 Task: Add the product "Keto Cheese Pizza" to cart from the store "Catering by Keto Bros Pizza".
Action: Mouse pressed left at (47, 74)
Screenshot: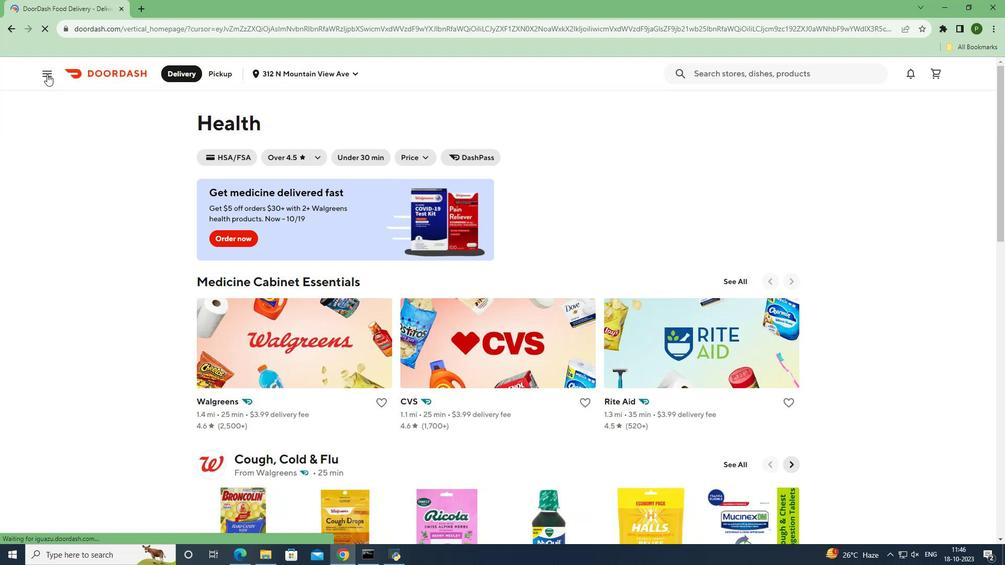 
Action: Mouse moved to (51, 150)
Screenshot: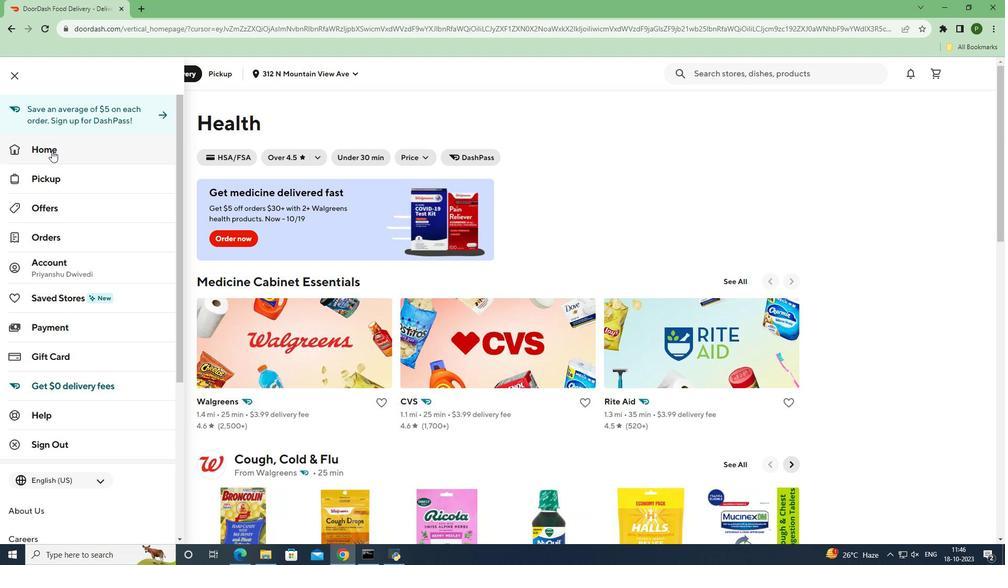 
Action: Mouse pressed left at (51, 150)
Screenshot: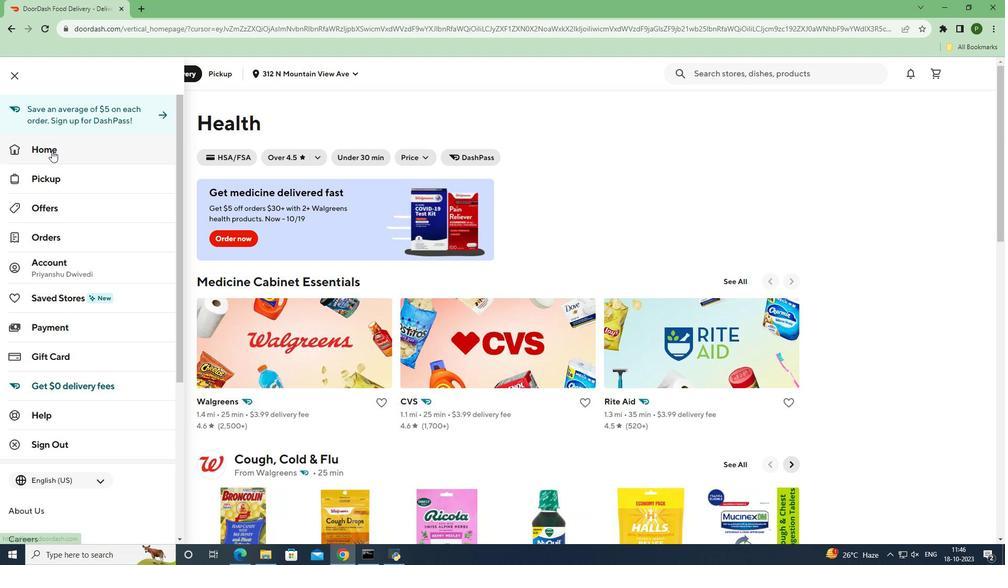 
Action: Mouse moved to (801, 113)
Screenshot: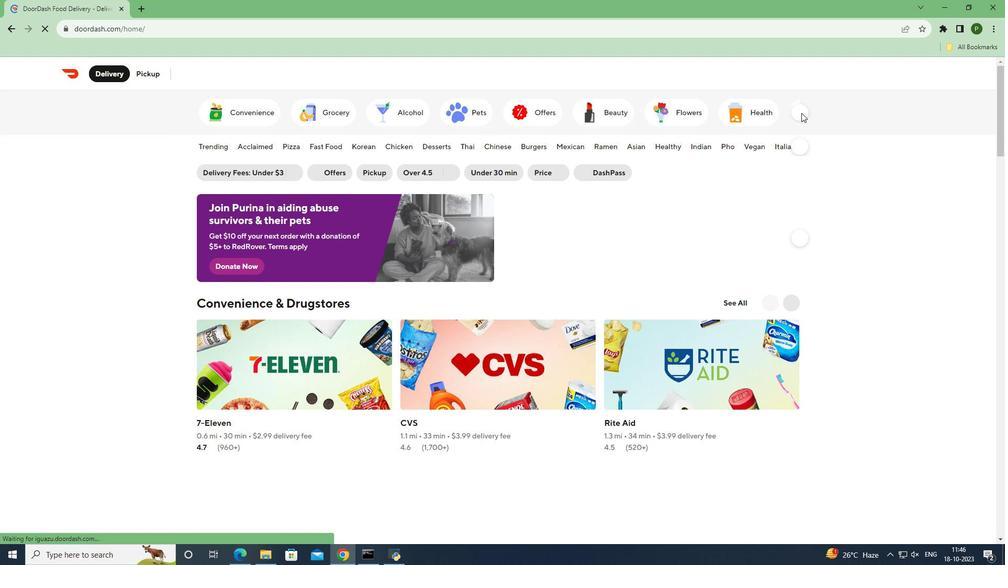 
Action: Mouse pressed left at (801, 113)
Screenshot: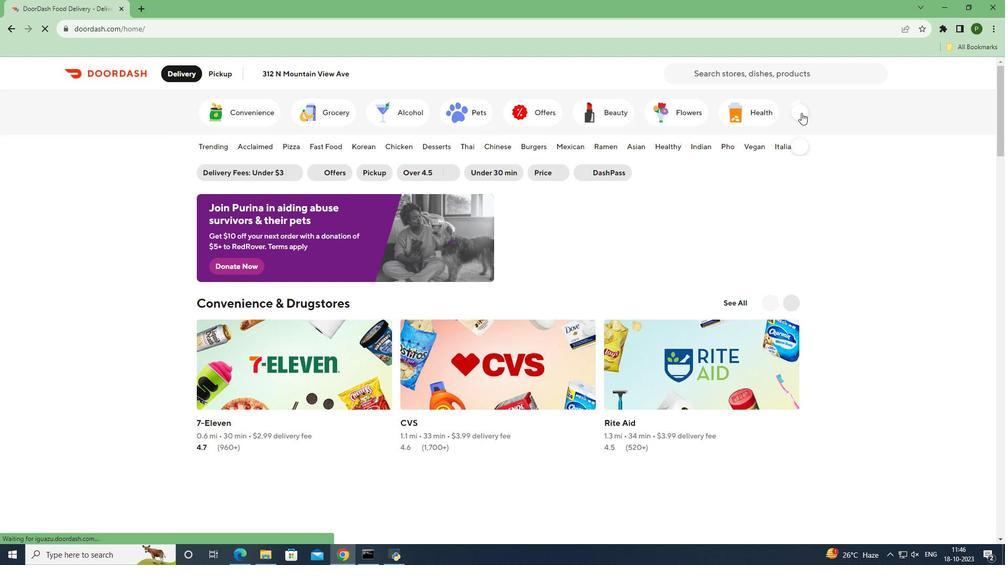 
Action: Mouse moved to (234, 113)
Screenshot: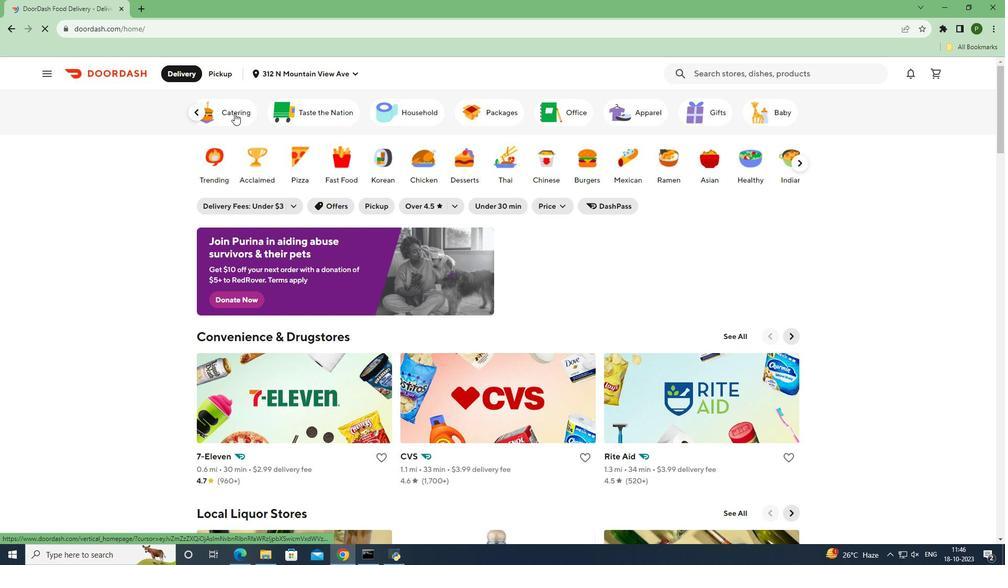 
Action: Mouse pressed left at (234, 113)
Screenshot: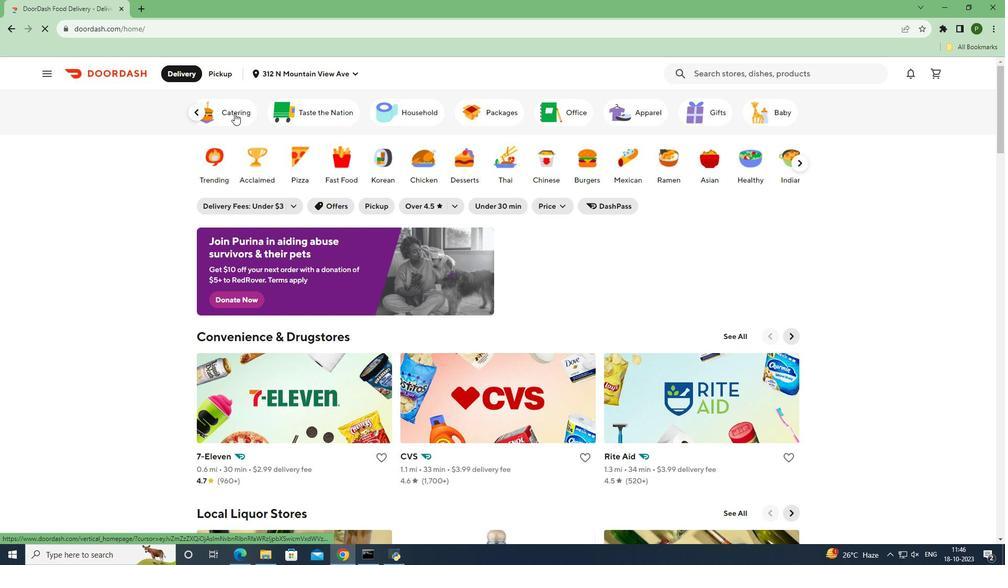 
Action: Mouse moved to (667, 231)
Screenshot: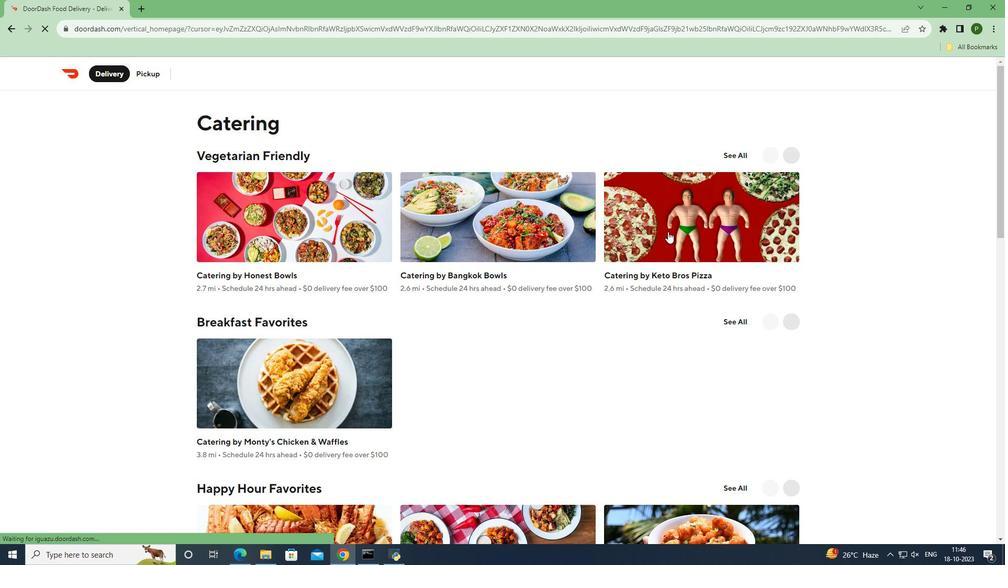 
Action: Mouse pressed left at (667, 231)
Screenshot: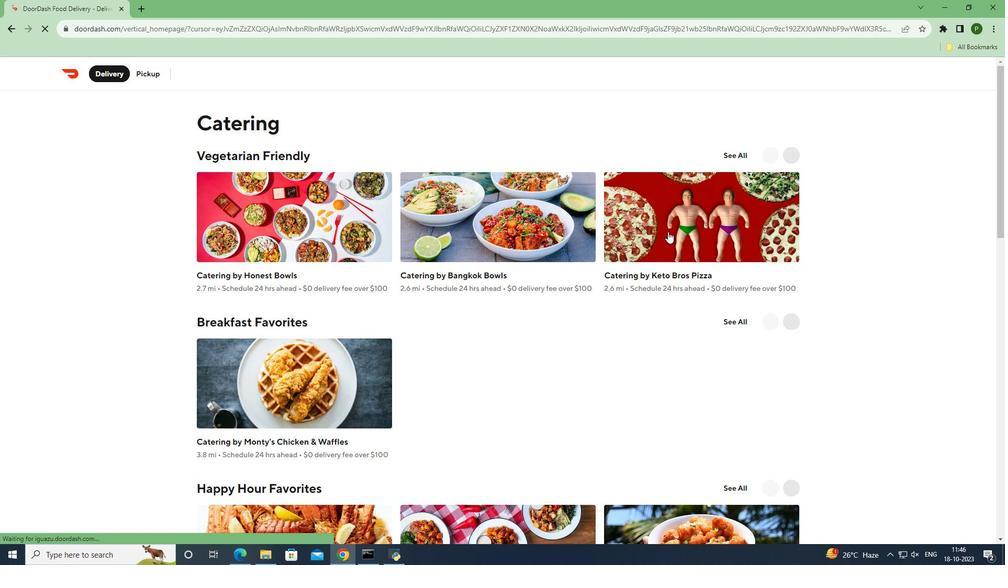 
Action: Mouse moved to (505, 292)
Screenshot: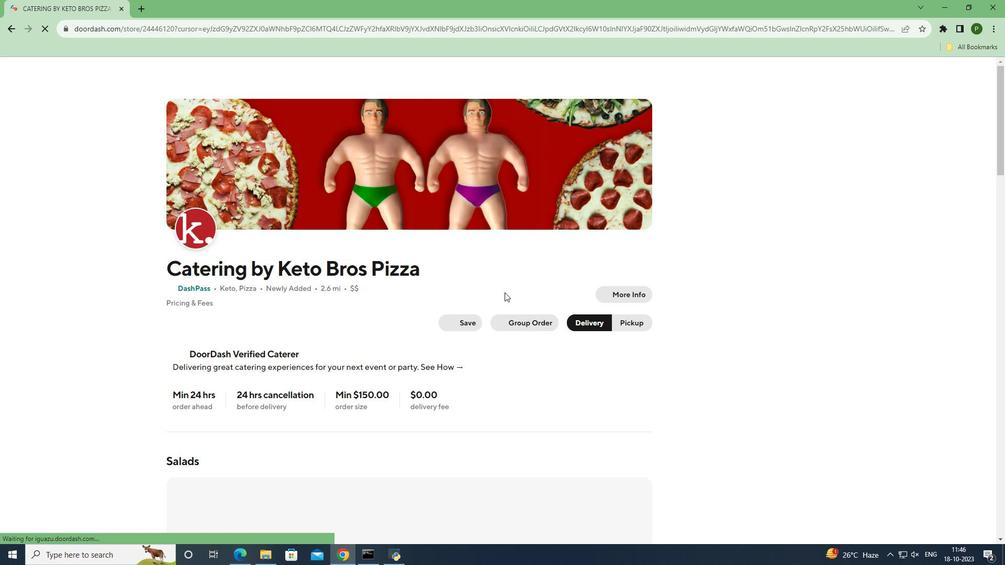 
Action: Mouse scrolled (505, 292) with delta (0, 0)
Screenshot: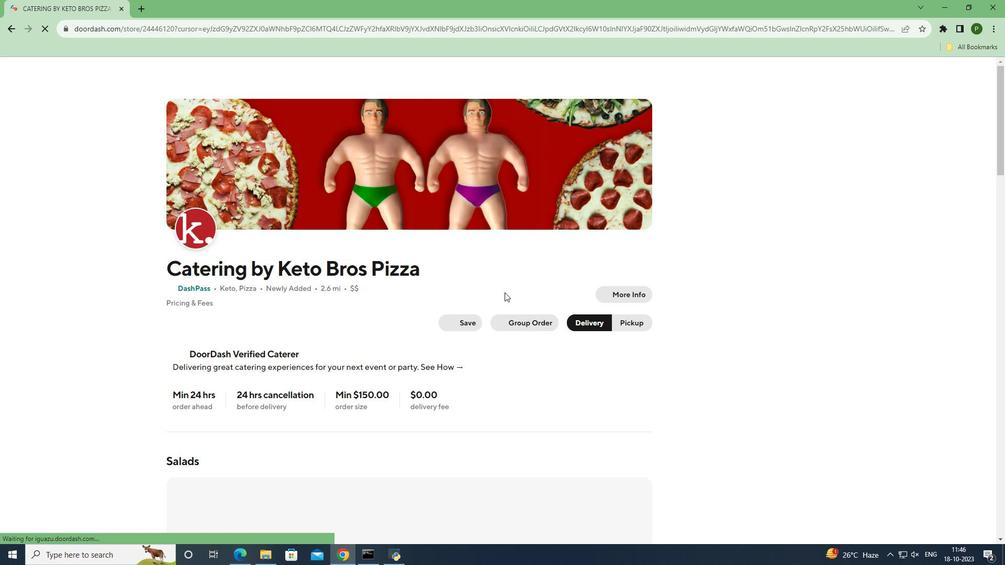 
Action: Mouse moved to (504, 292)
Screenshot: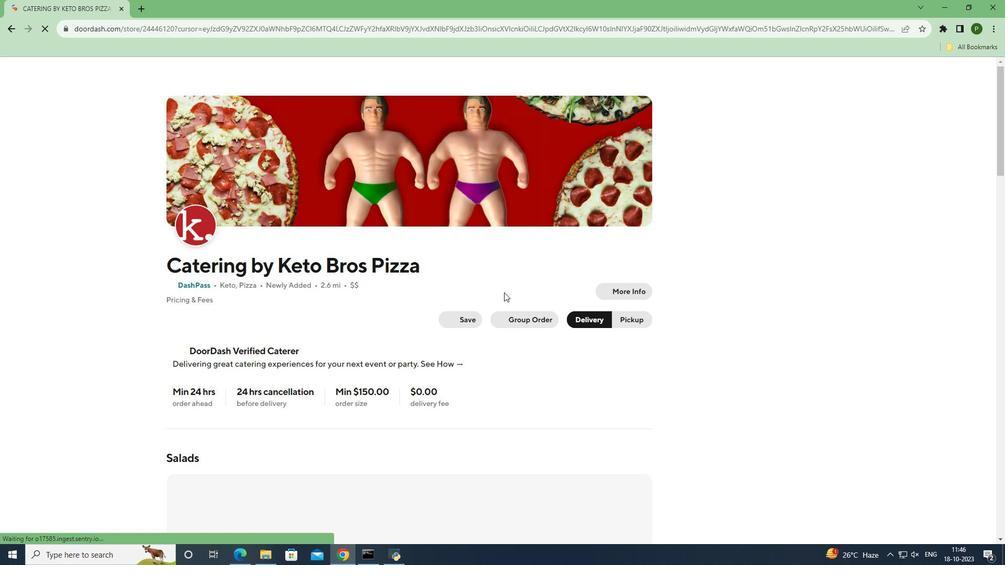 
Action: Mouse scrolled (504, 292) with delta (0, 0)
Screenshot: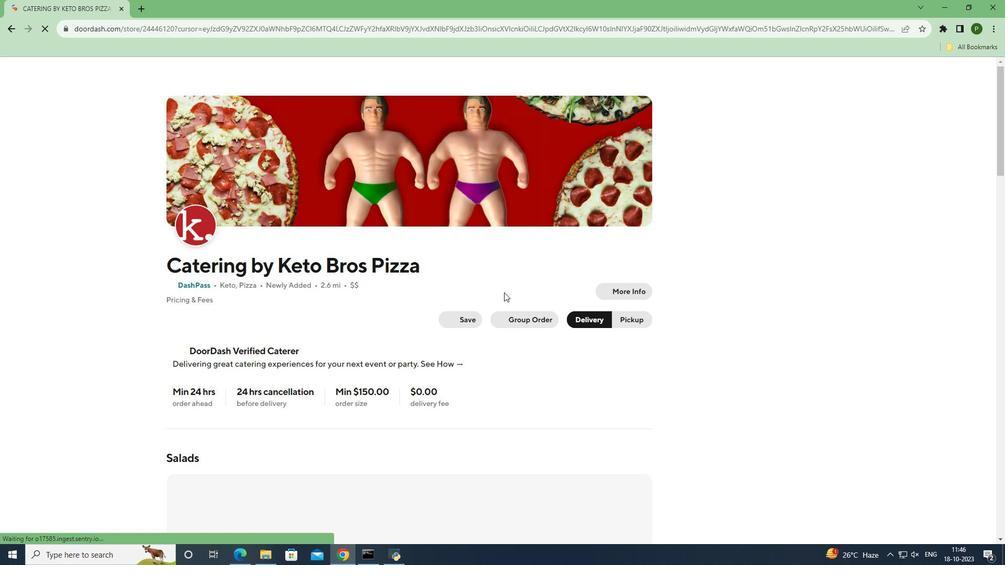 
Action: Mouse scrolled (504, 292) with delta (0, 0)
Screenshot: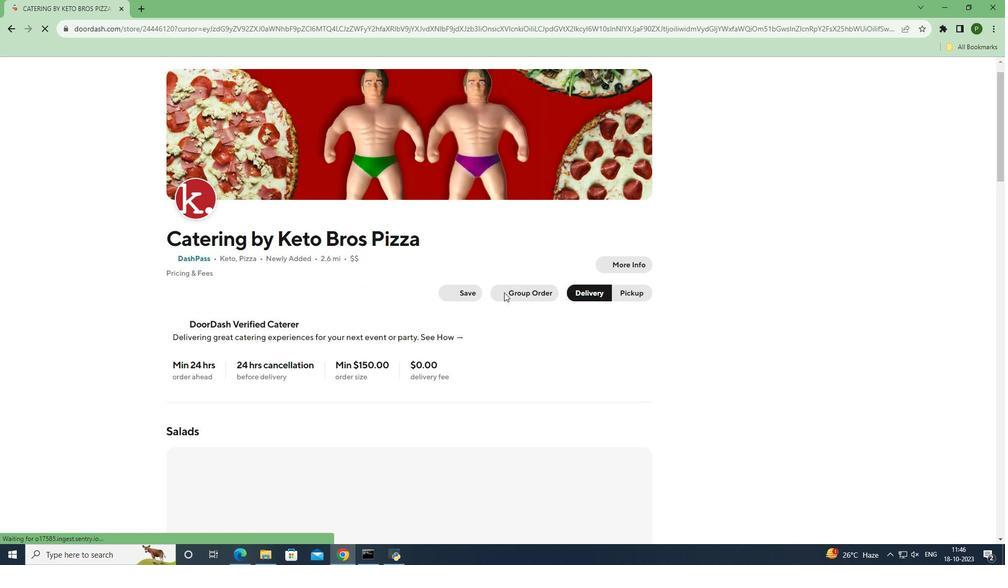 
Action: Mouse scrolled (504, 292) with delta (0, 0)
Screenshot: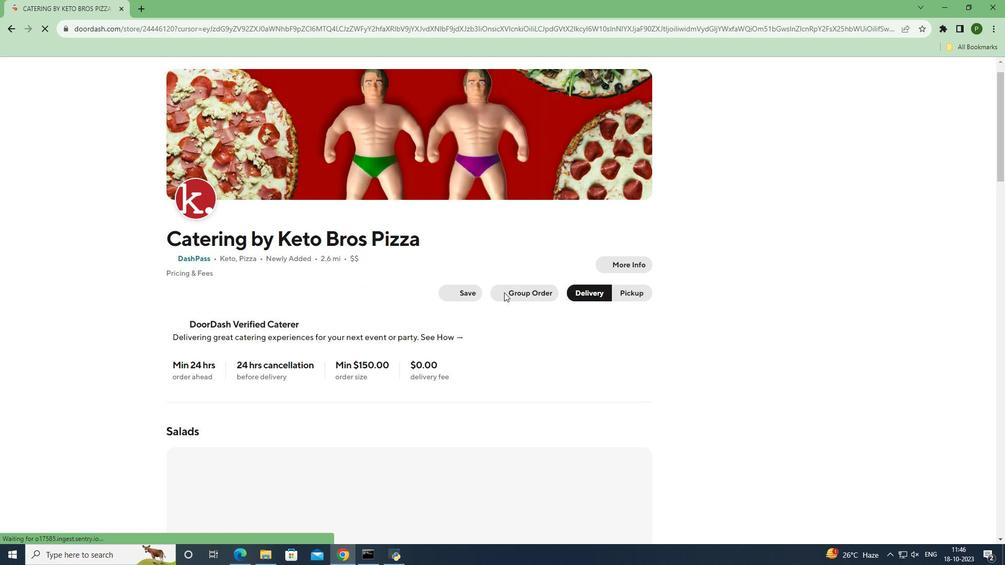 
Action: Mouse moved to (502, 292)
Screenshot: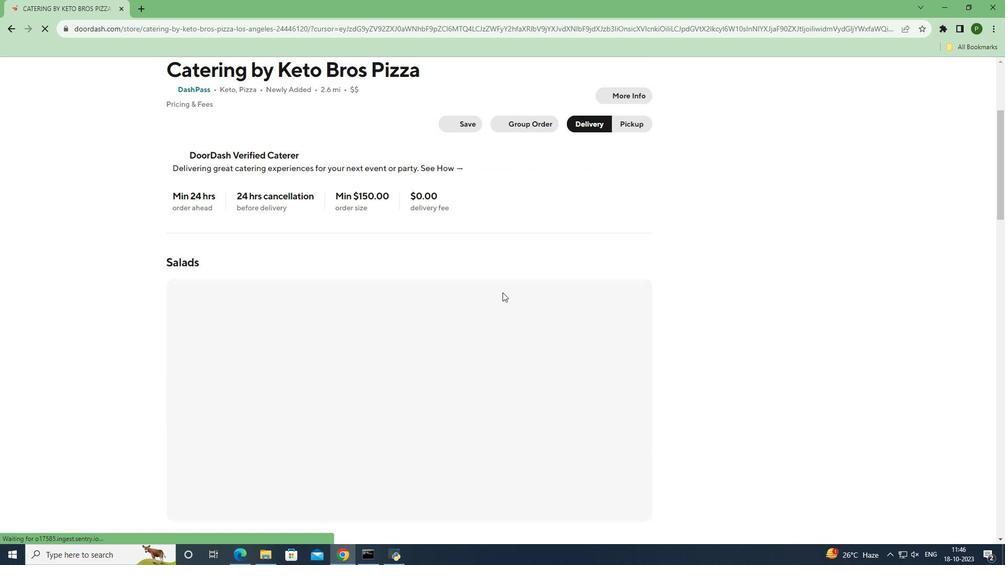 
Action: Mouse scrolled (502, 292) with delta (0, 0)
Screenshot: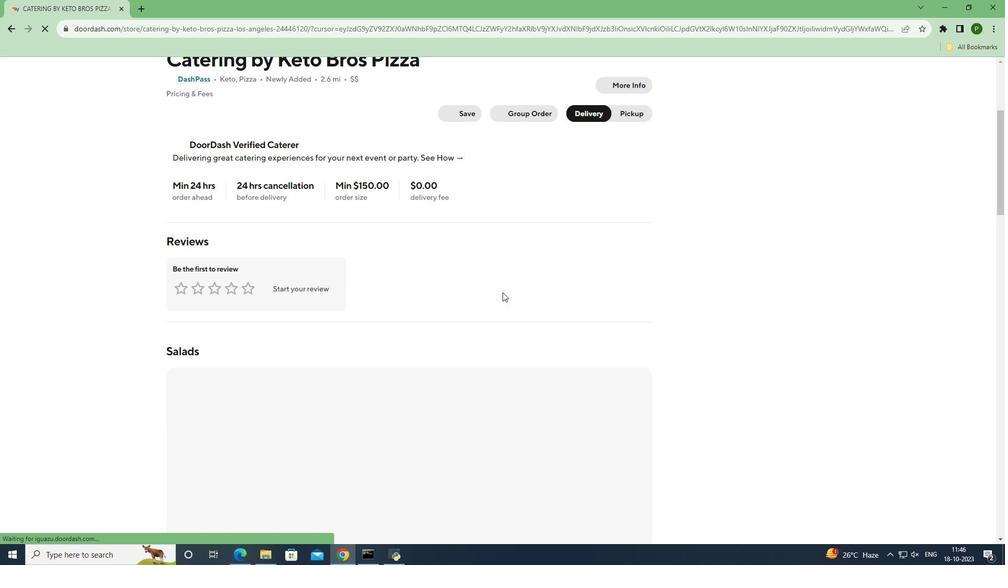 
Action: Mouse scrolled (502, 292) with delta (0, 0)
Screenshot: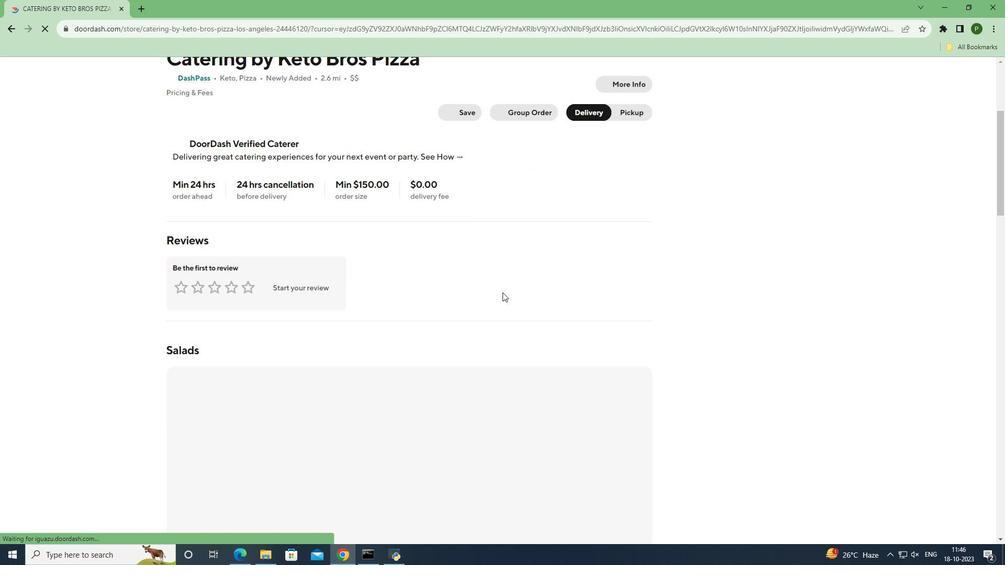 
Action: Mouse moved to (513, 294)
Screenshot: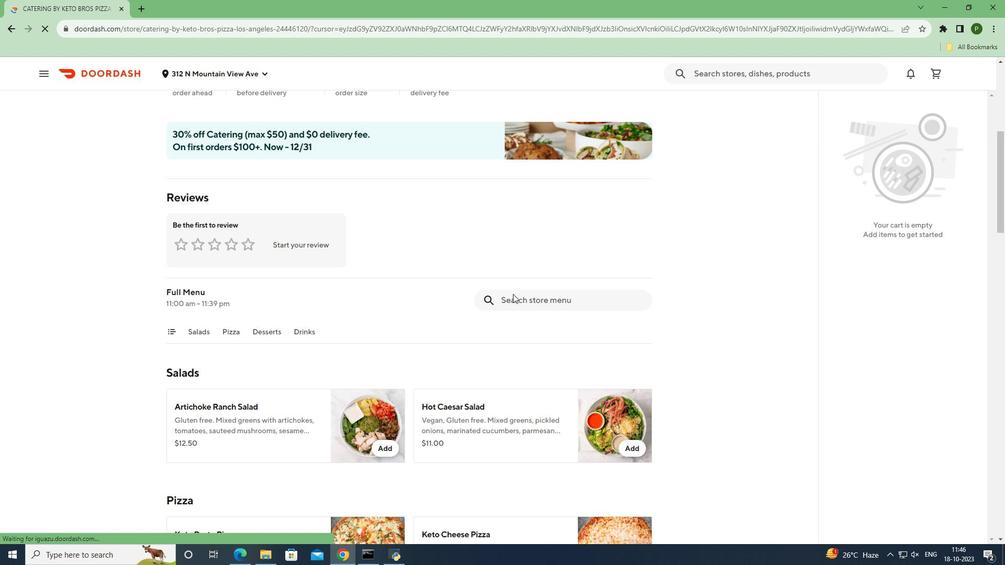 
Action: Mouse pressed left at (513, 294)
Screenshot: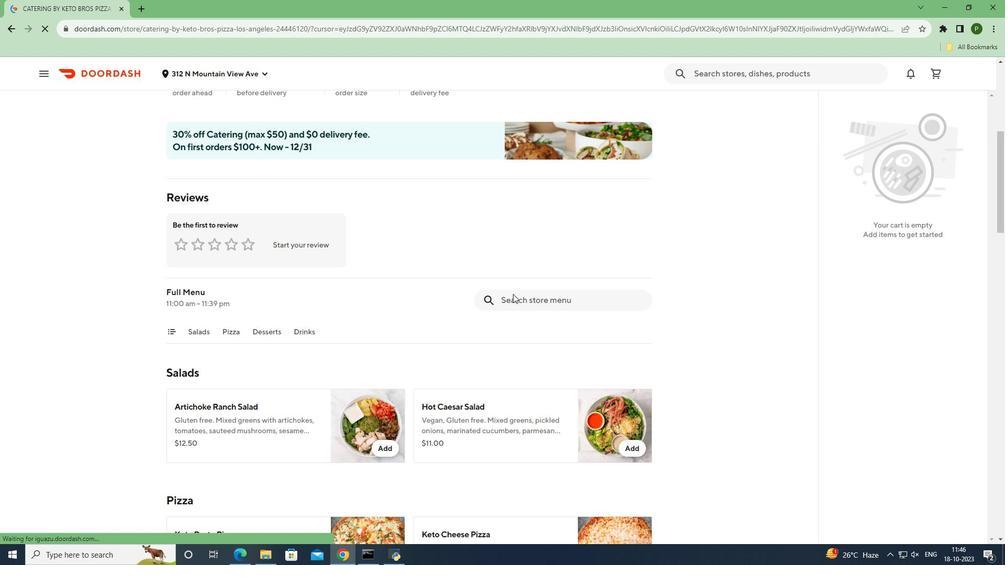 
Action: Mouse moved to (513, 295)
Screenshot: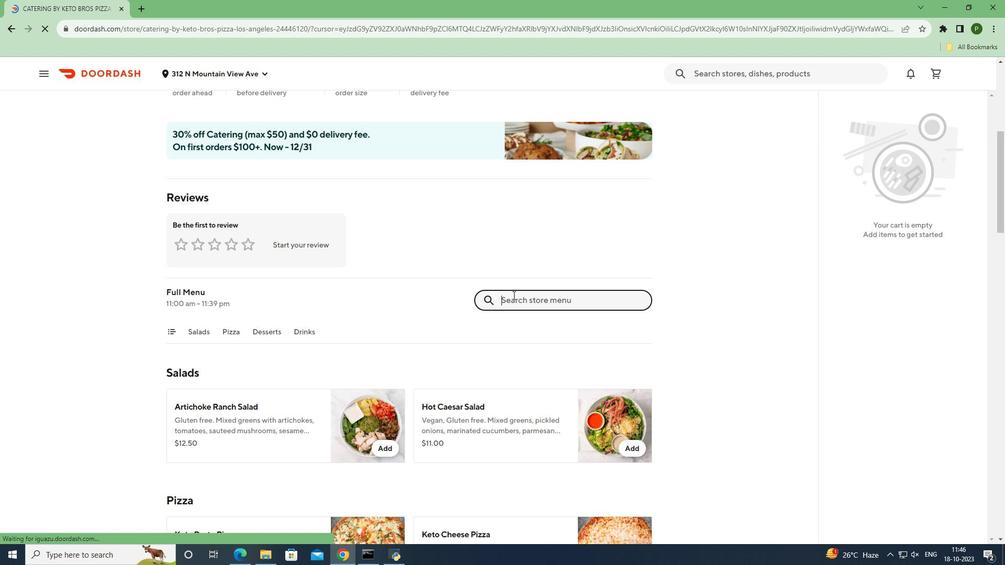 
Action: Key pressed <Key.caps_lock>K<Key.caps_lock>eto<Key.space><Key.caps_lock>C<Key.caps_lock>heese<Key.space><Key.caps_lock>P<Key.caps_lock>izza<Key.enter>
Screenshot: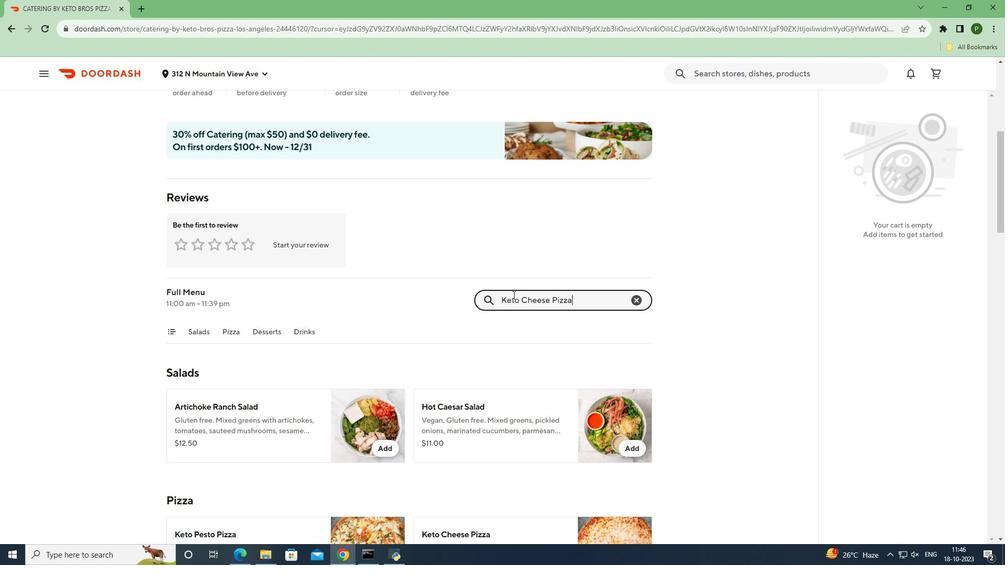 
Action: Mouse moved to (383, 286)
Screenshot: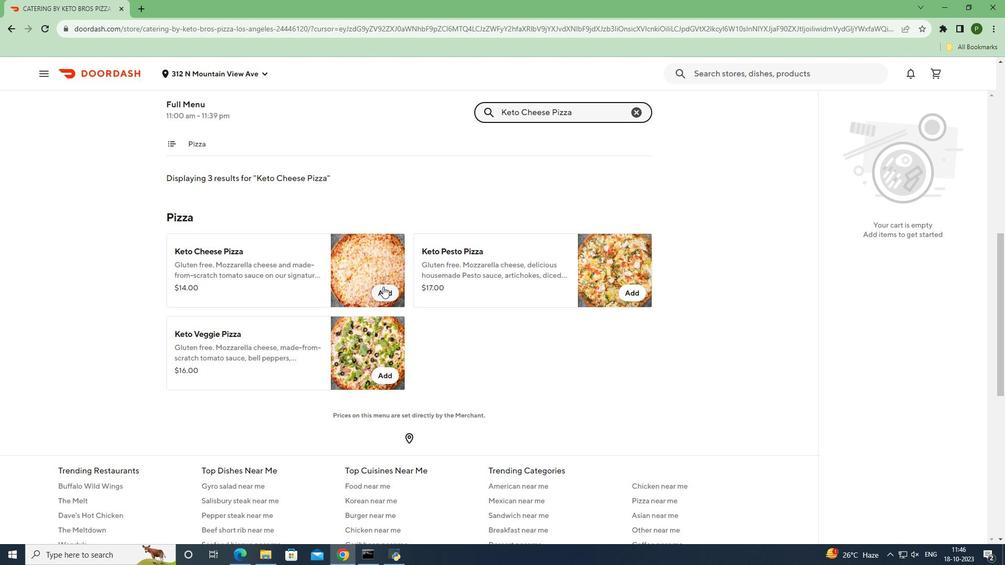 
Action: Mouse pressed left at (383, 286)
Screenshot: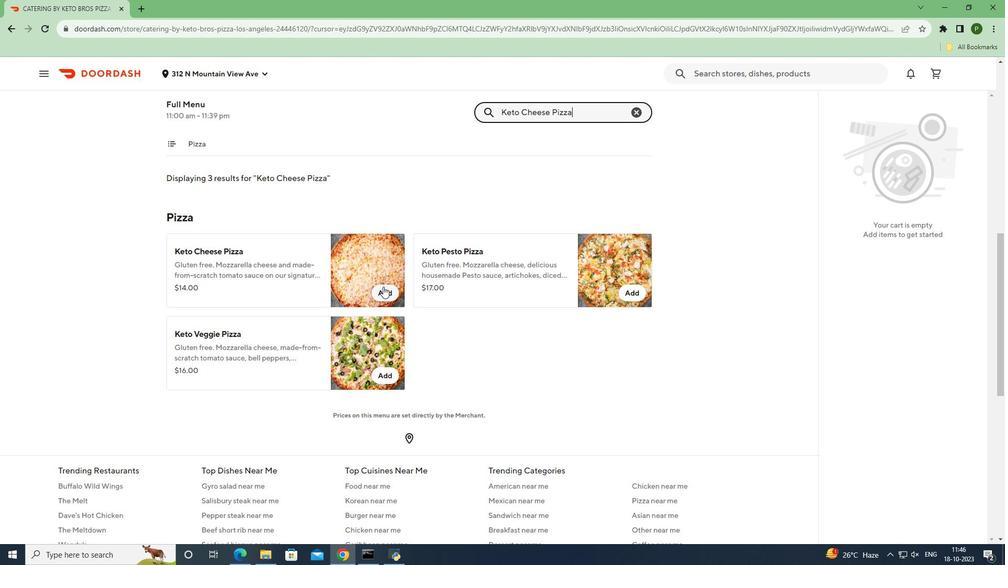 
Action: Mouse moved to (446, 340)
Screenshot: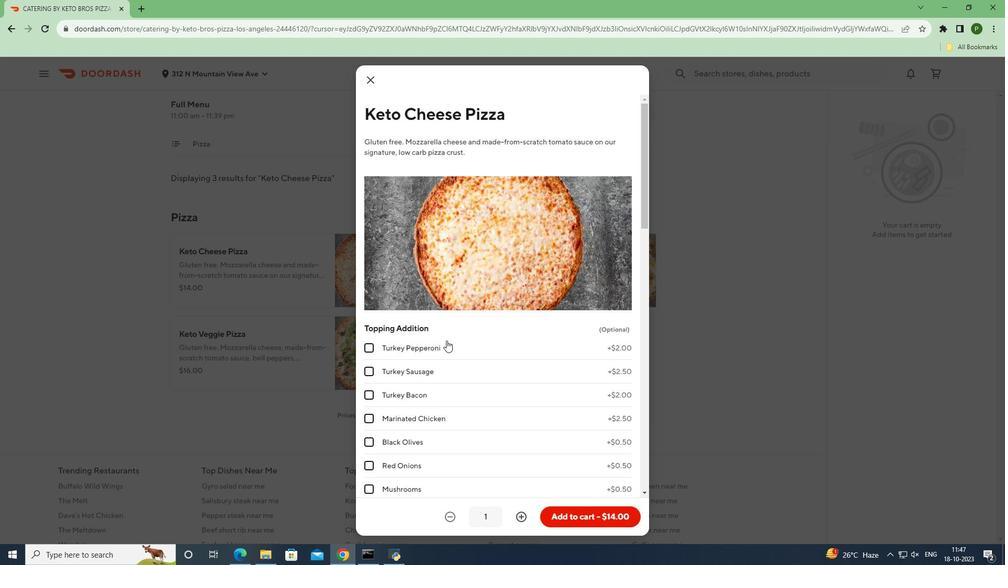 
Action: Mouse scrolled (446, 340) with delta (0, 0)
Screenshot: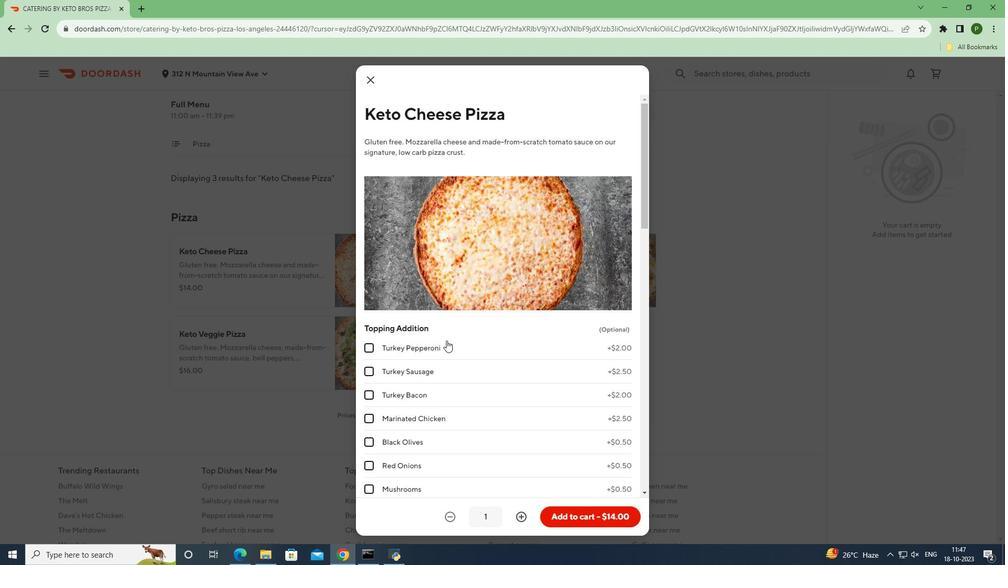 
Action: Mouse scrolled (446, 340) with delta (0, 0)
Screenshot: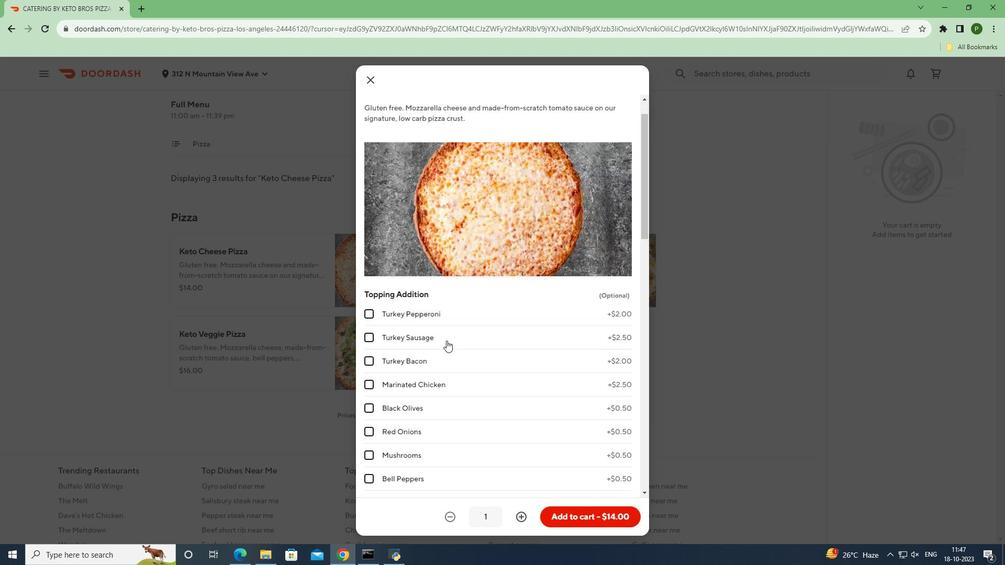 
Action: Mouse scrolled (446, 340) with delta (0, 0)
Screenshot: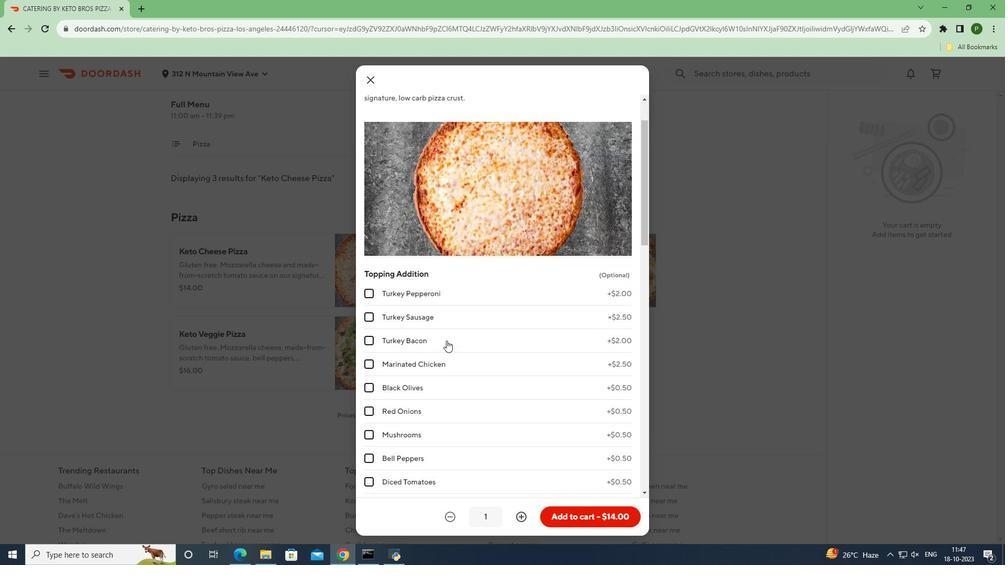 
Action: Mouse scrolled (446, 340) with delta (0, 0)
Screenshot: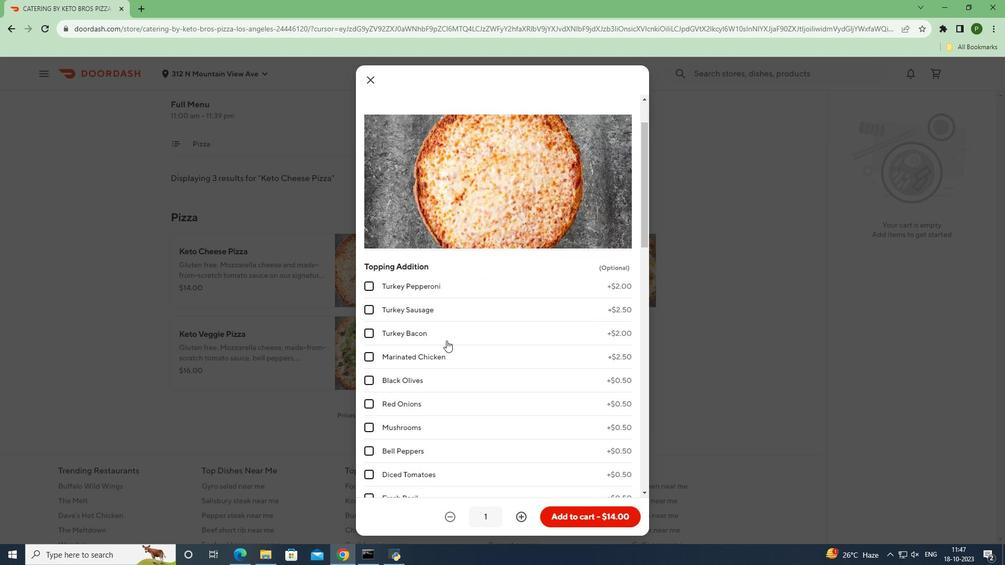 
Action: Mouse scrolled (446, 340) with delta (0, 0)
Screenshot: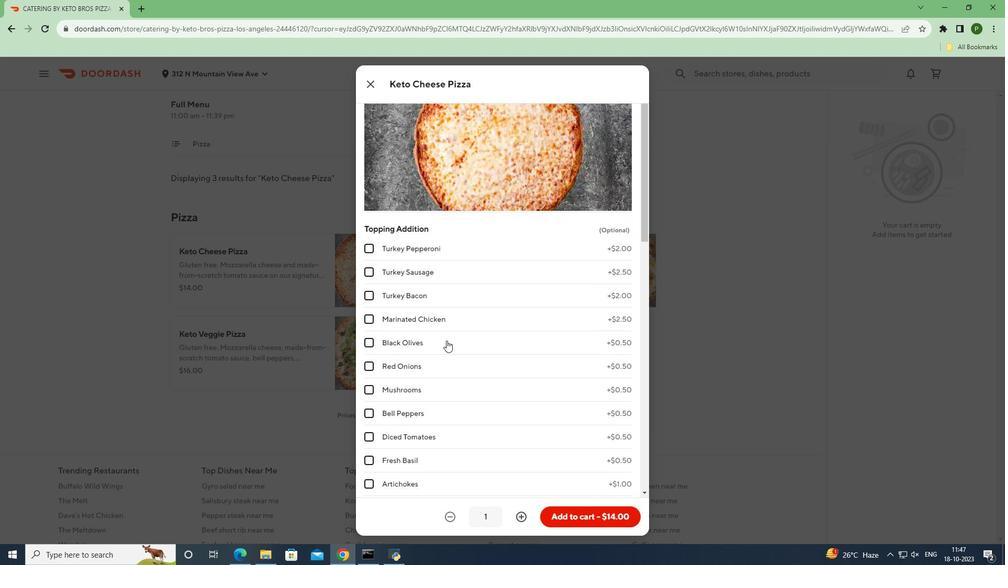 
Action: Mouse scrolled (446, 340) with delta (0, 0)
Screenshot: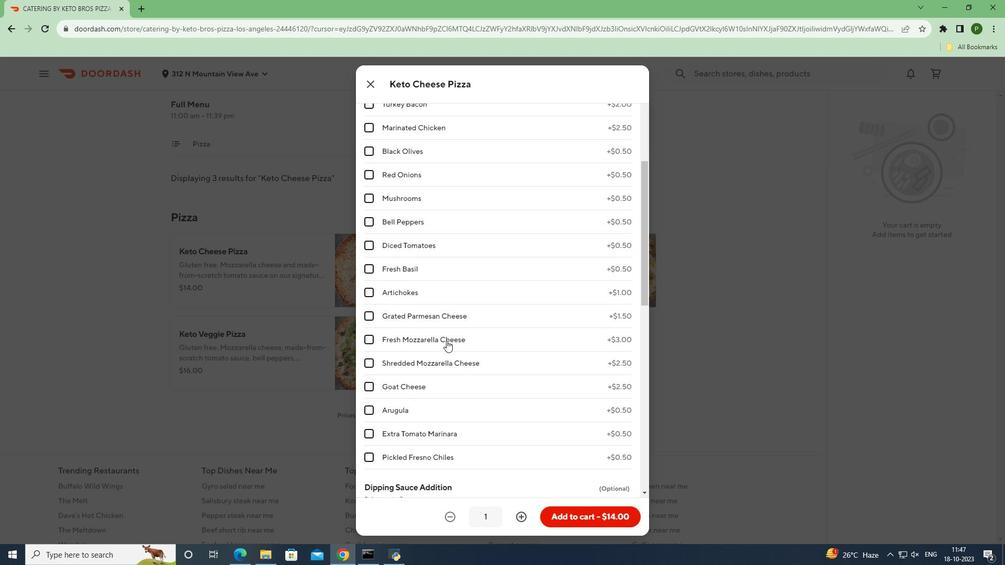 
Action: Mouse scrolled (446, 340) with delta (0, 0)
Screenshot: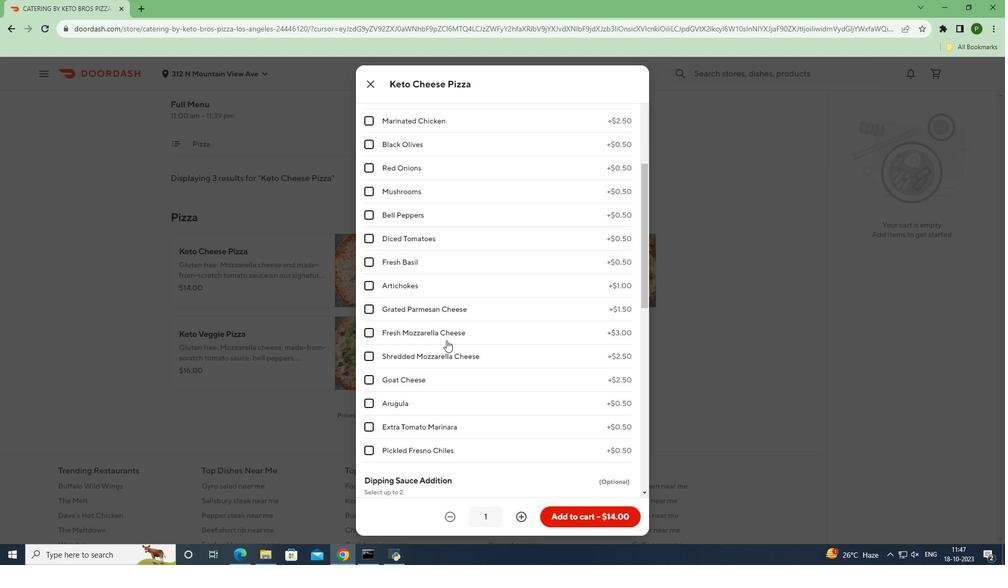 
Action: Mouse scrolled (446, 340) with delta (0, 0)
Screenshot: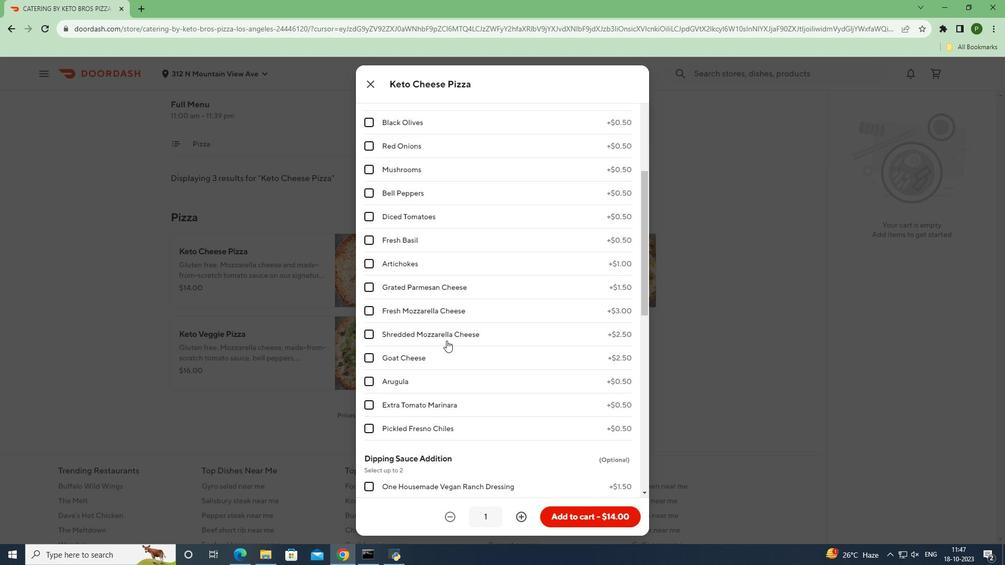
Action: Mouse scrolled (446, 340) with delta (0, 0)
Screenshot: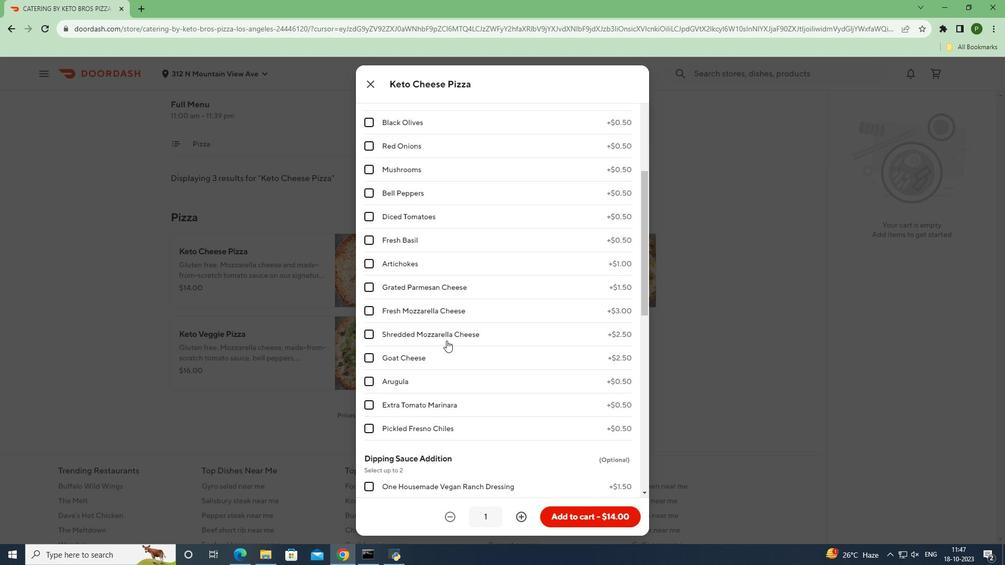 
Action: Mouse scrolled (446, 340) with delta (0, 0)
Screenshot: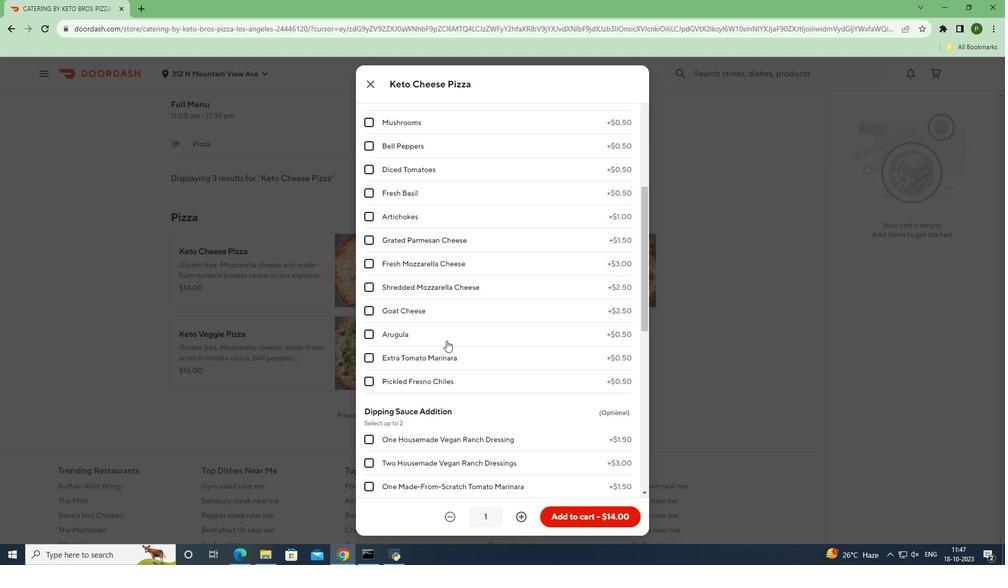 
Action: Mouse scrolled (446, 340) with delta (0, 0)
Screenshot: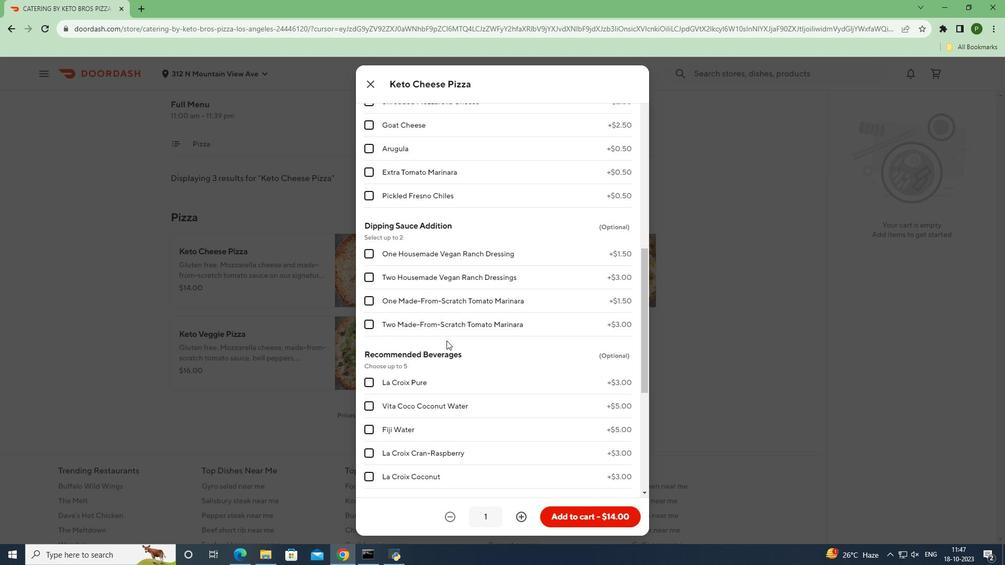 
Action: Mouse scrolled (446, 340) with delta (0, 0)
Screenshot: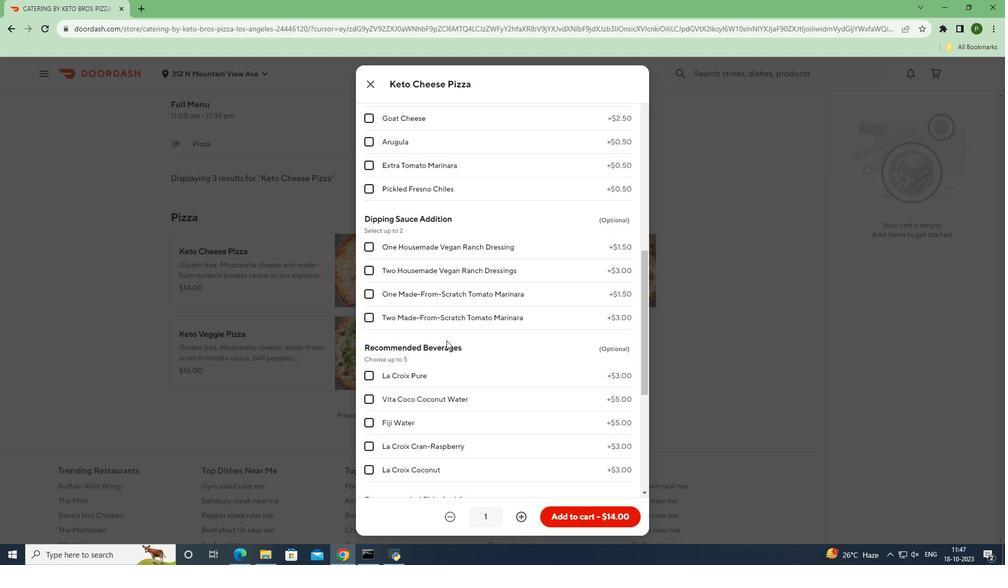 
Action: Mouse scrolled (446, 340) with delta (0, 0)
Screenshot: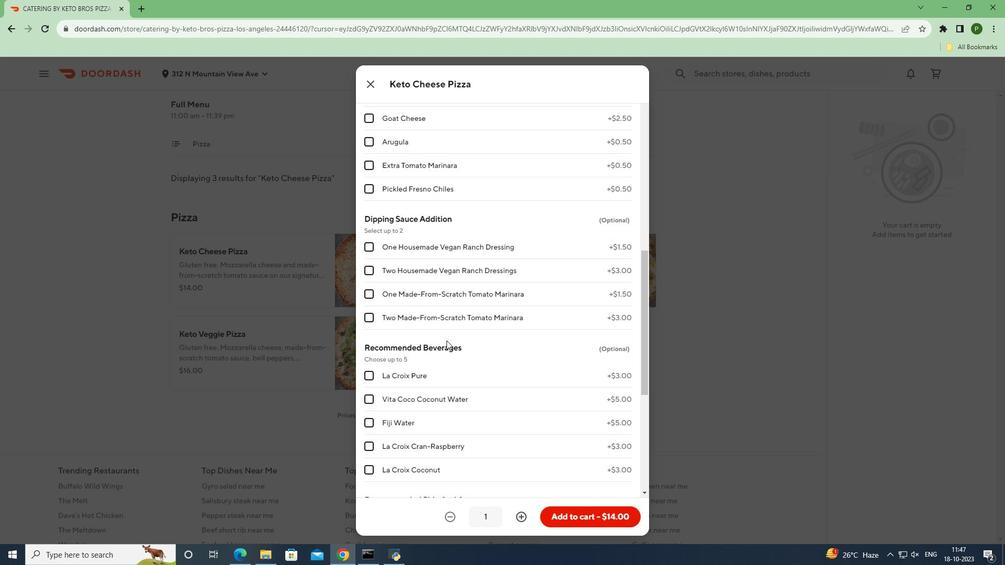 
Action: Mouse scrolled (446, 340) with delta (0, 0)
Screenshot: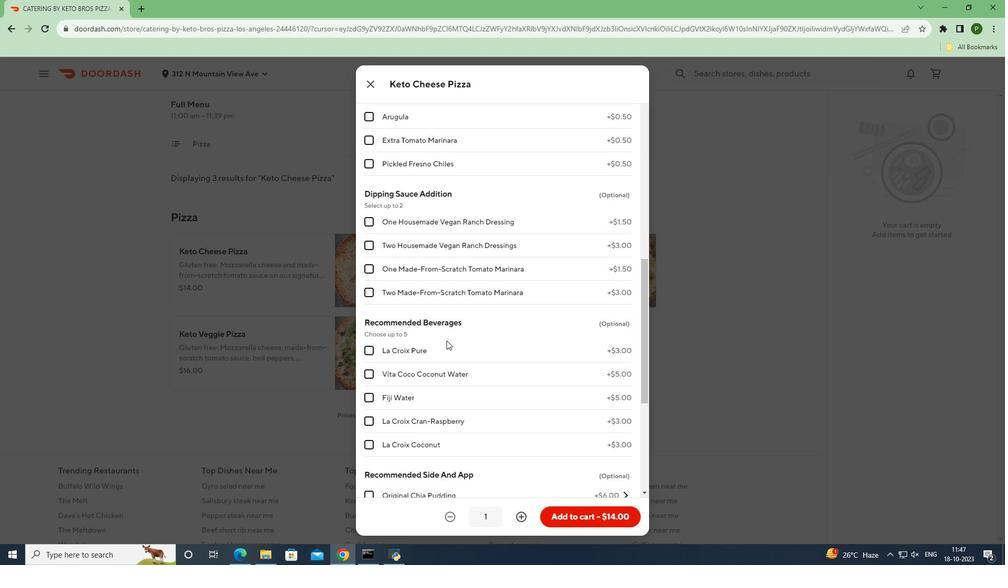 
Action: Mouse scrolled (446, 340) with delta (0, 0)
Screenshot: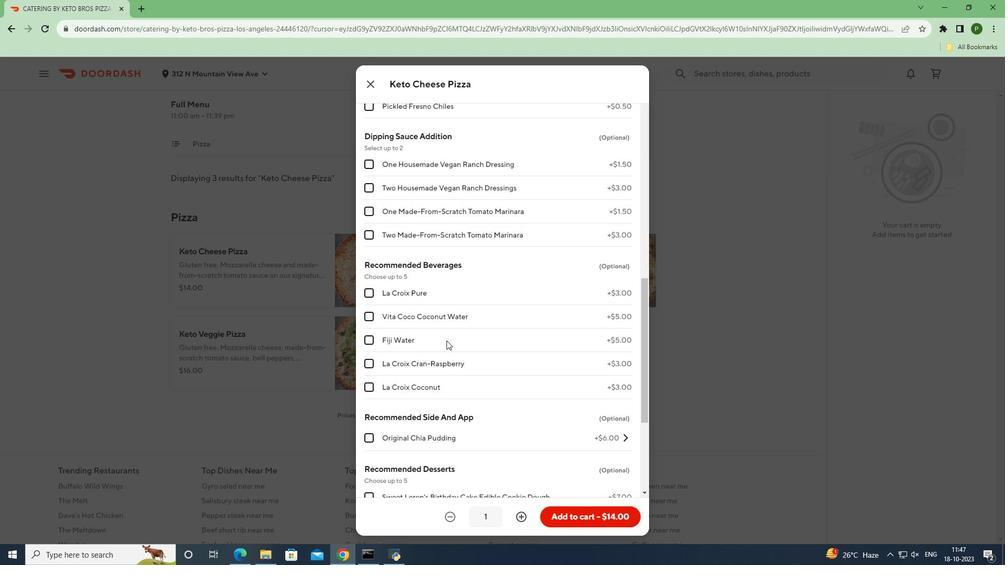
Action: Mouse scrolled (446, 340) with delta (0, 0)
Screenshot: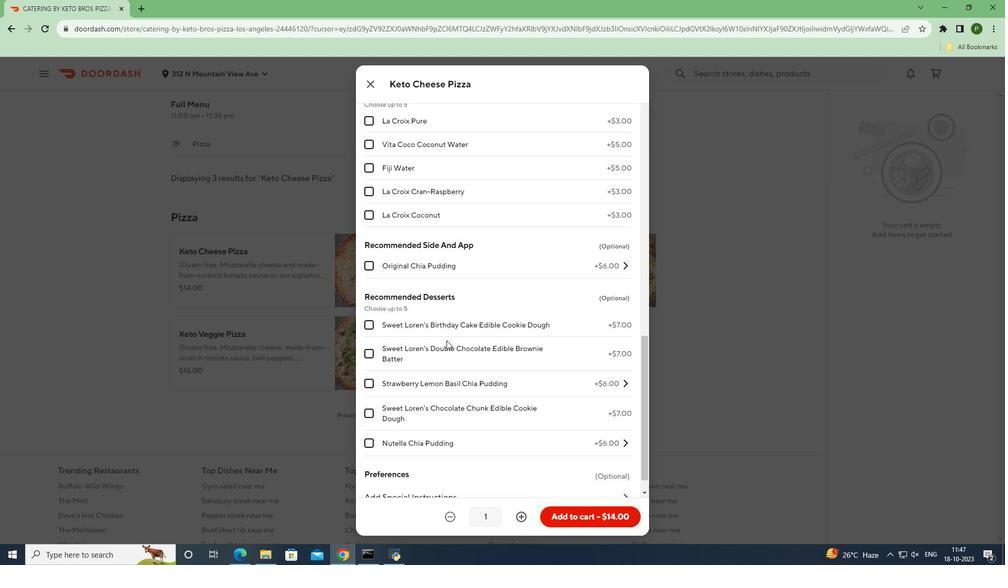
Action: Mouse scrolled (446, 340) with delta (0, 0)
Screenshot: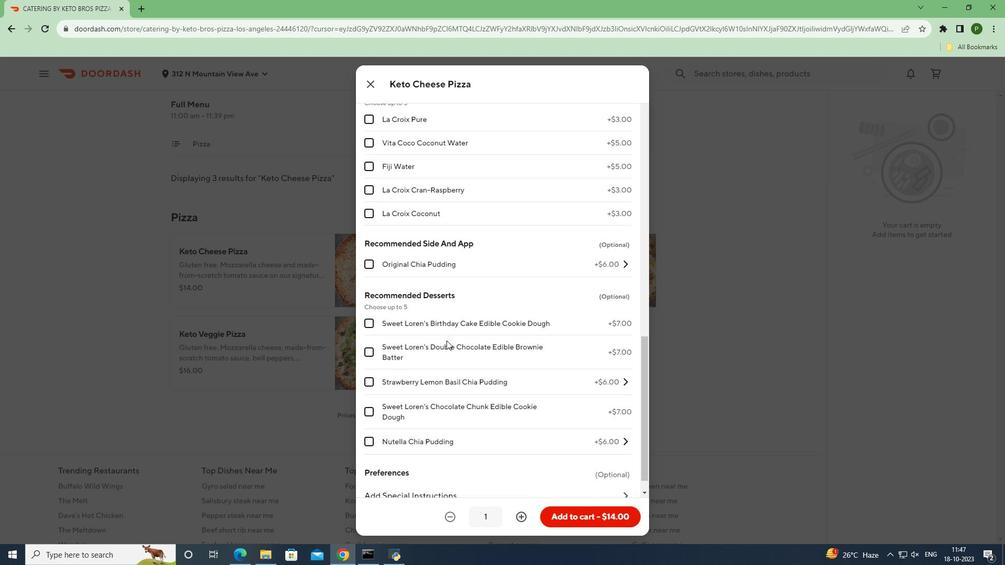 
Action: Mouse scrolled (446, 340) with delta (0, 0)
Screenshot: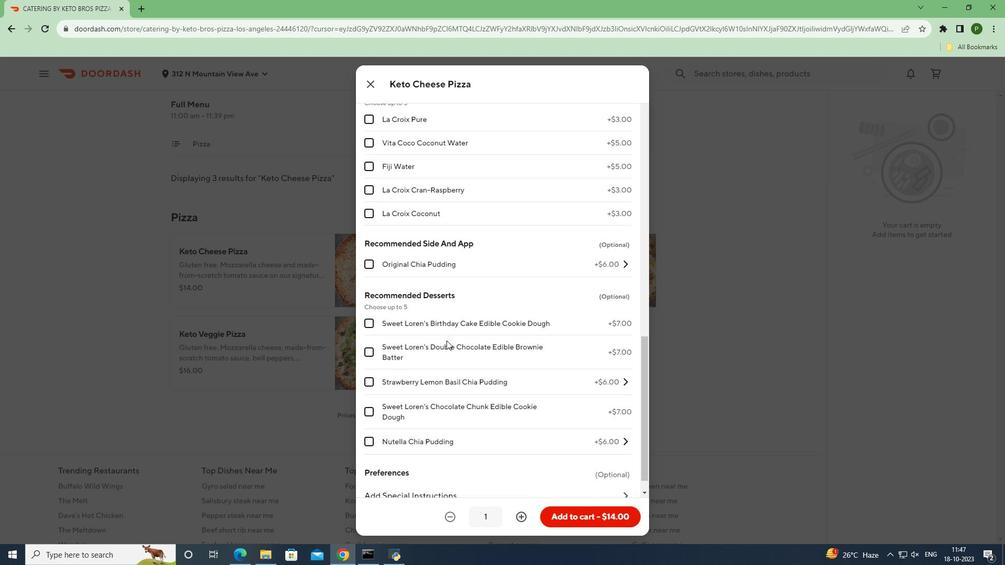 
Action: Mouse scrolled (446, 340) with delta (0, 0)
Screenshot: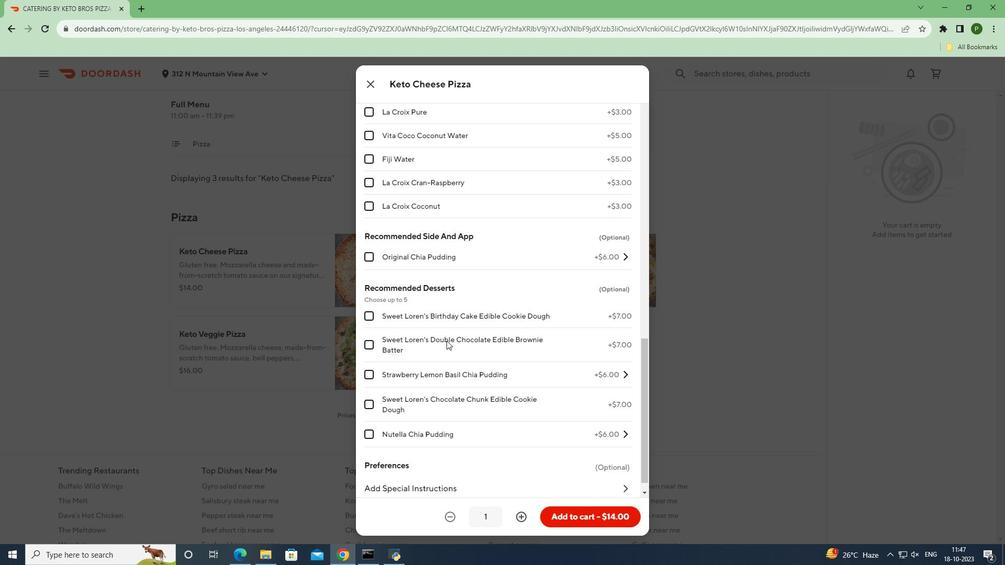 
Action: Mouse scrolled (446, 340) with delta (0, 0)
Screenshot: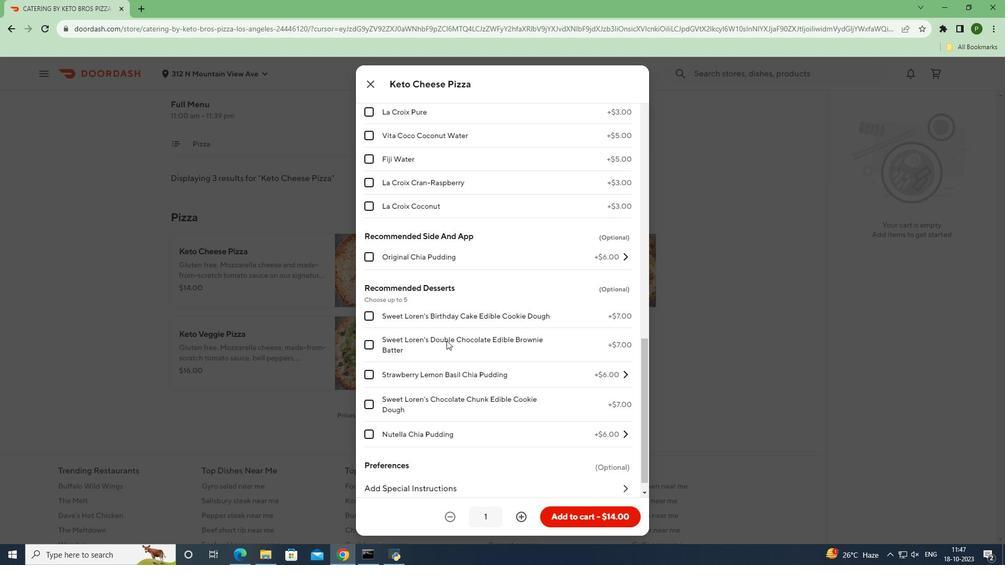 
Action: Mouse moved to (556, 514)
Screenshot: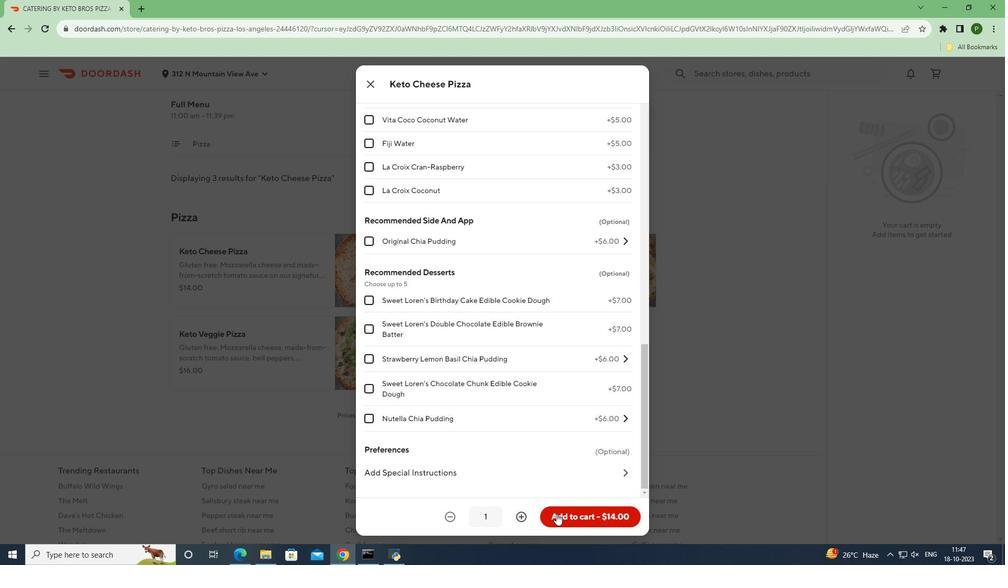 
Action: Mouse pressed left at (556, 514)
Screenshot: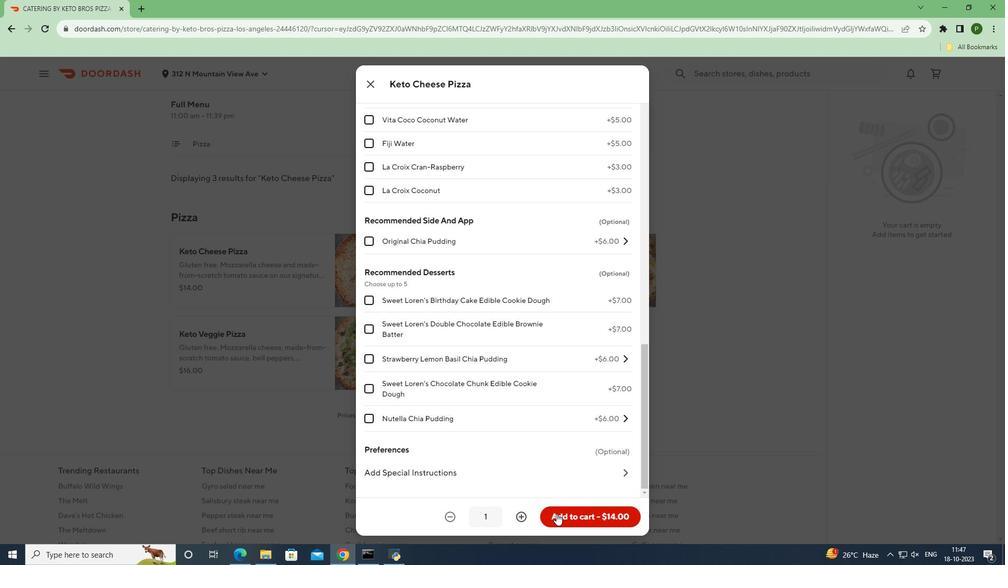 
Action: Mouse moved to (730, 458)
Screenshot: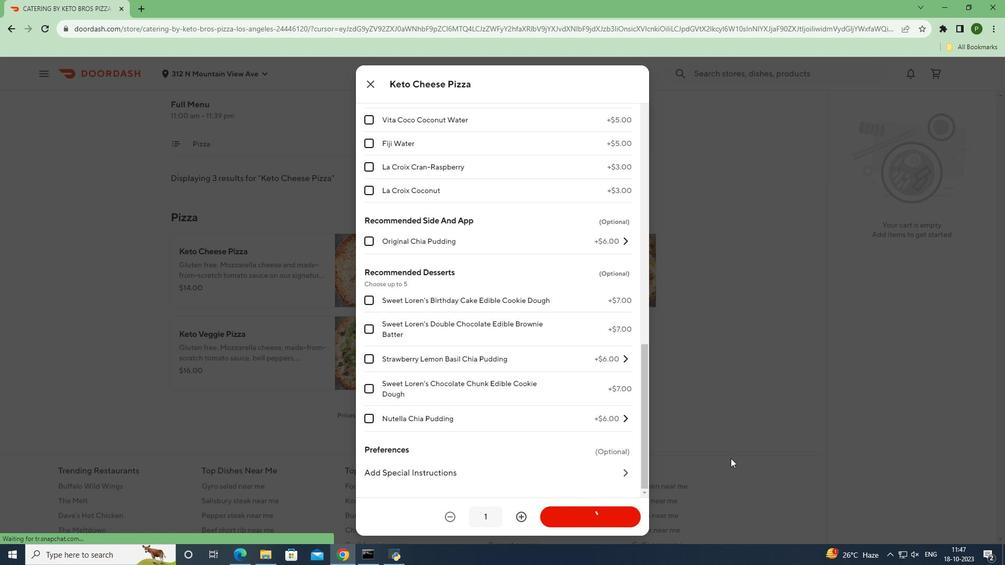 
